 Task: Select a due date automation when advanced on, the moment a card is due add fields with all custom fields completed.
Action: Mouse moved to (925, 72)
Screenshot: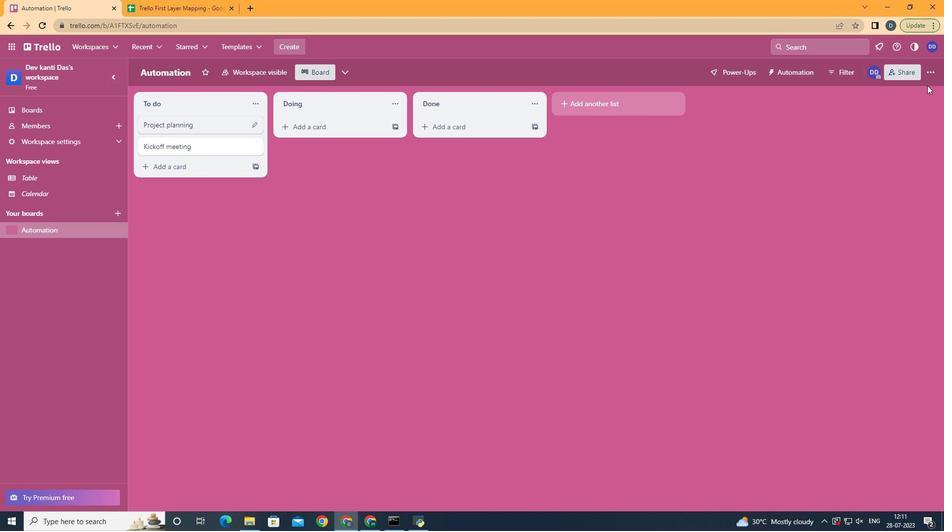 
Action: Mouse pressed left at (925, 72)
Screenshot: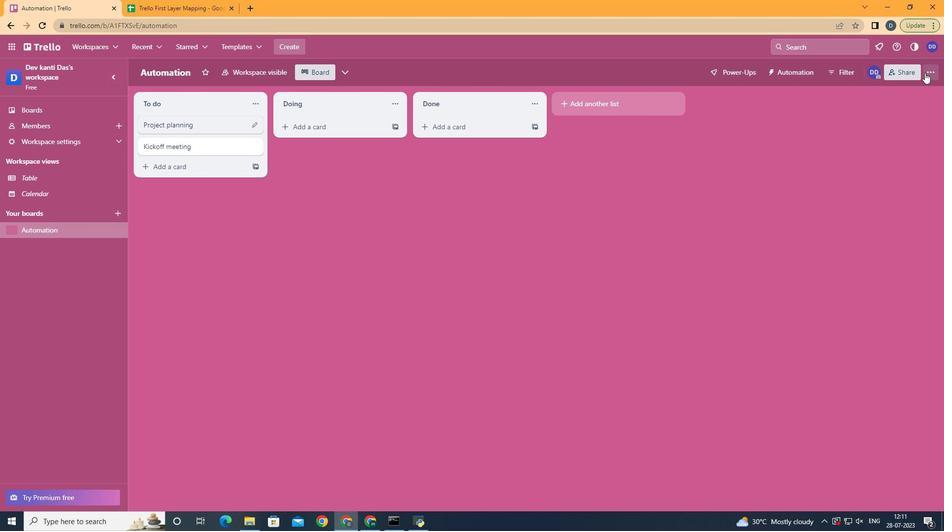 
Action: Mouse moved to (845, 204)
Screenshot: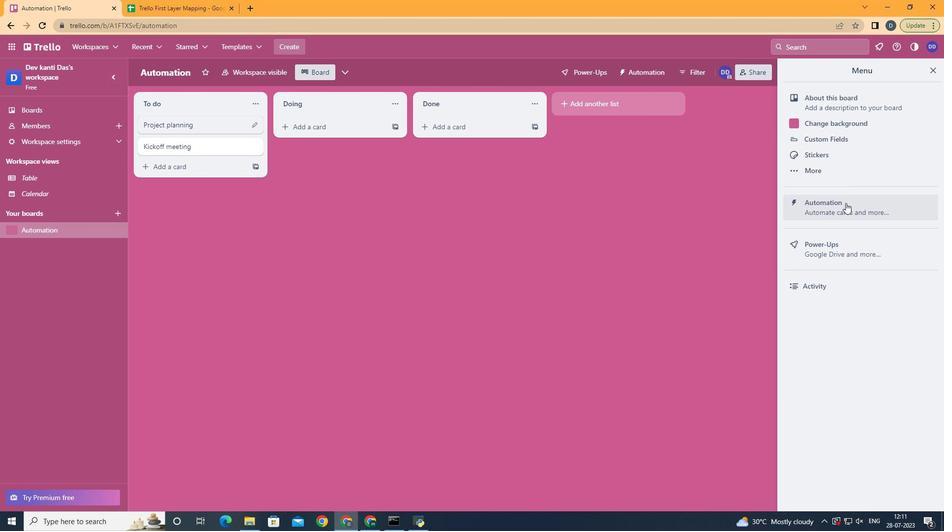
Action: Mouse pressed left at (845, 204)
Screenshot: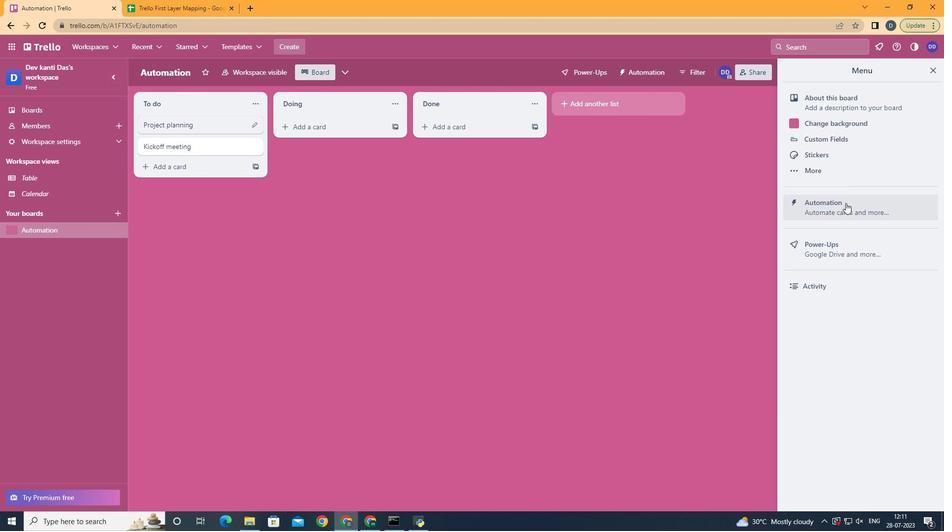 
Action: Mouse moved to (190, 205)
Screenshot: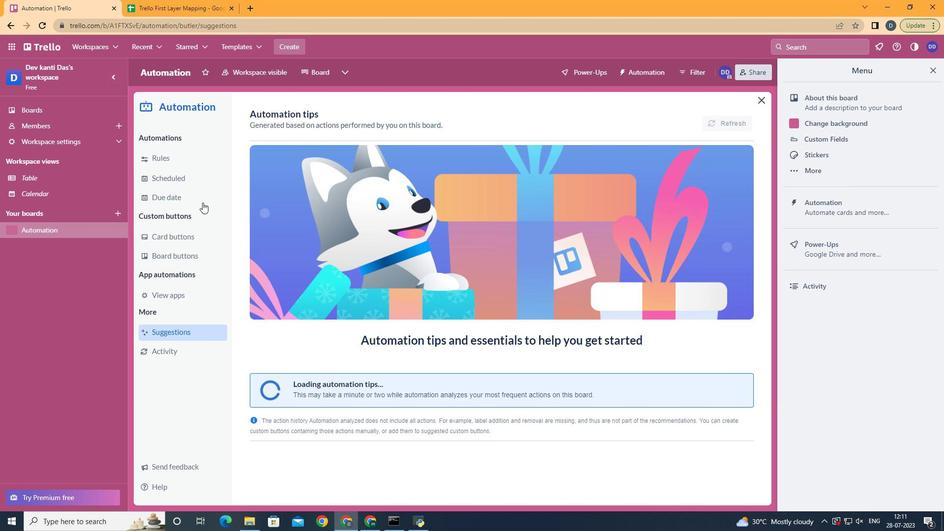 
Action: Mouse pressed left at (190, 205)
Screenshot: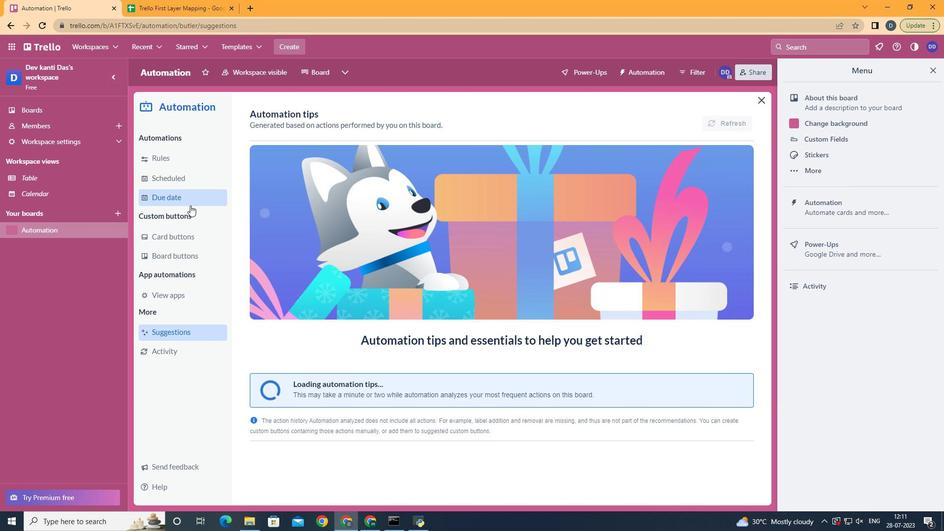 
Action: Mouse moved to (704, 117)
Screenshot: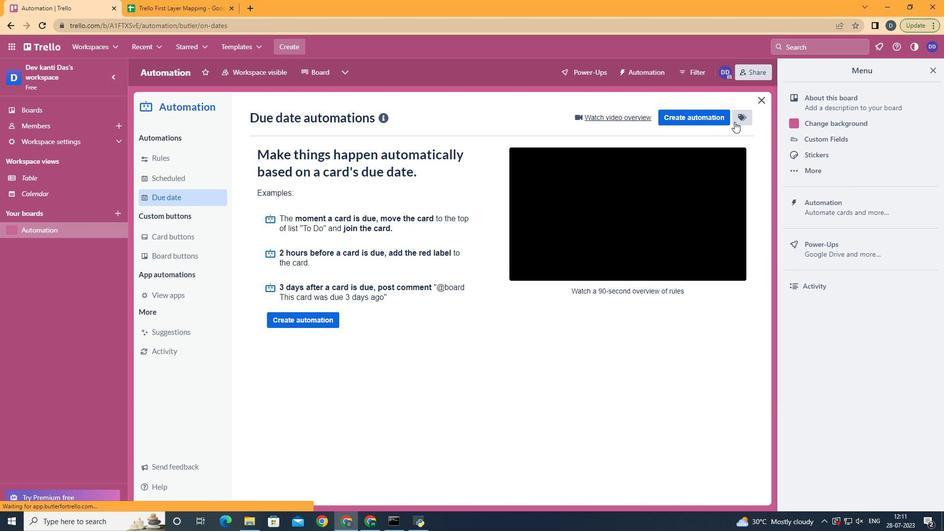 
Action: Mouse pressed left at (704, 117)
Screenshot: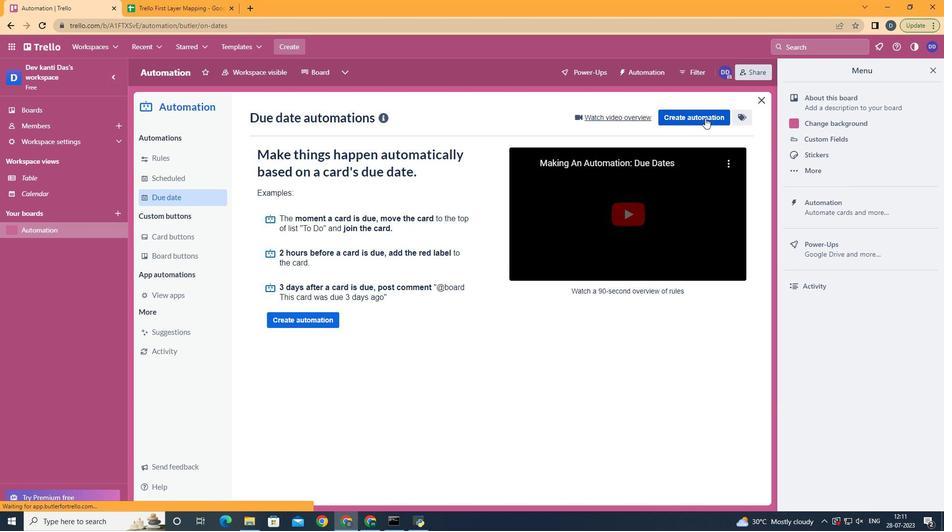 
Action: Mouse moved to (498, 209)
Screenshot: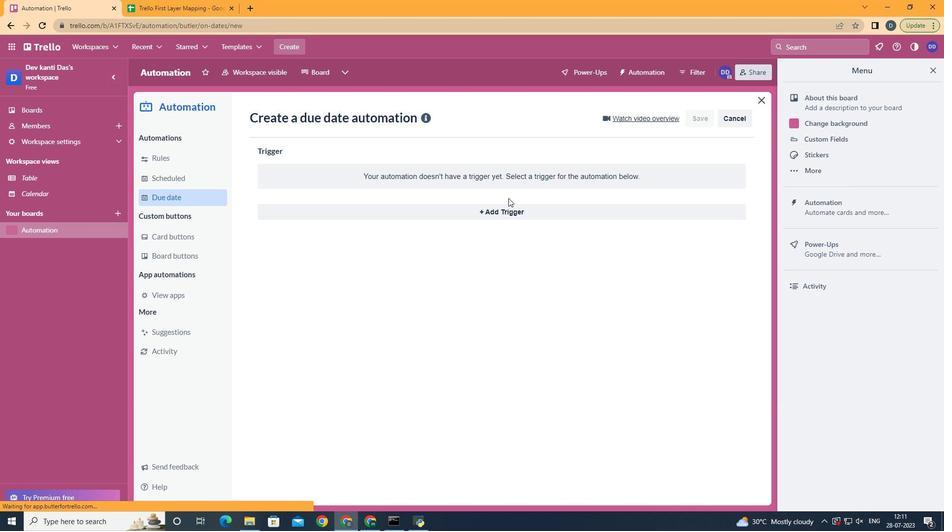 
Action: Mouse pressed left at (498, 209)
Screenshot: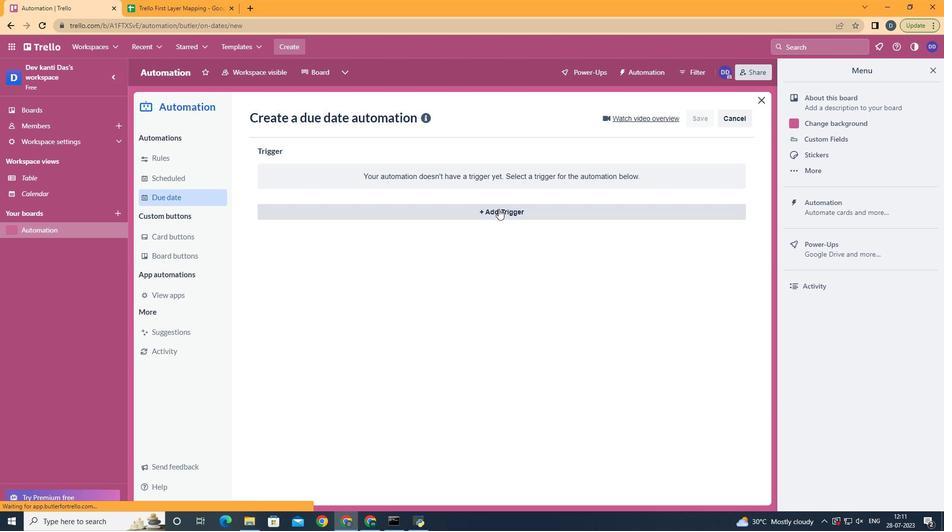 
Action: Mouse moved to (342, 327)
Screenshot: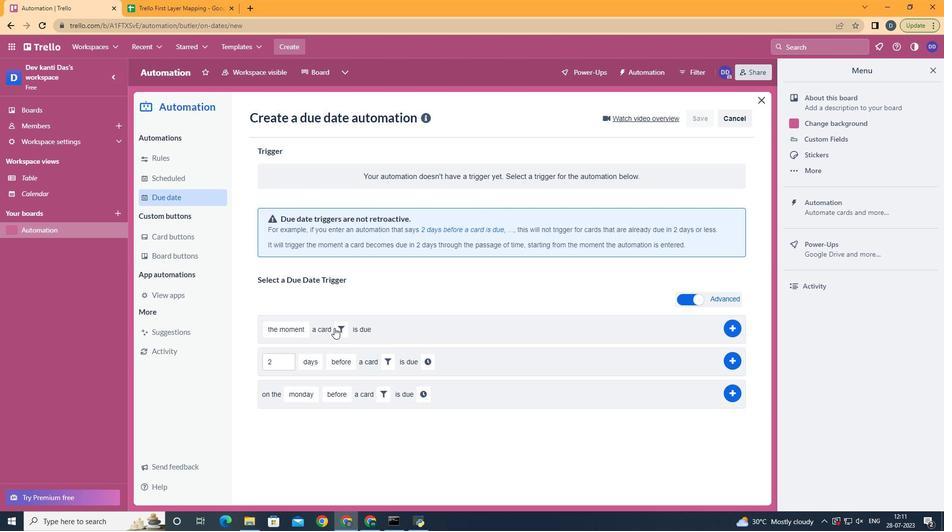 
Action: Mouse pressed left at (342, 327)
Screenshot: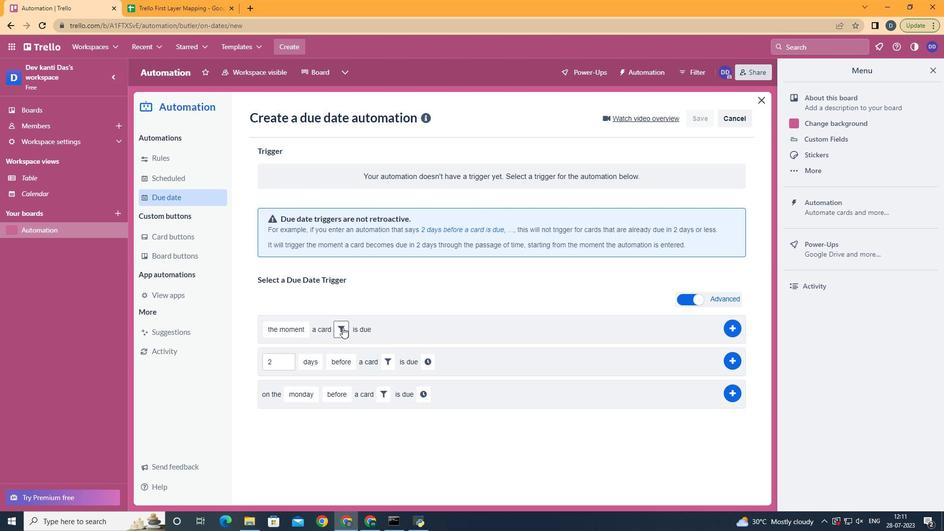 
Action: Mouse moved to (502, 359)
Screenshot: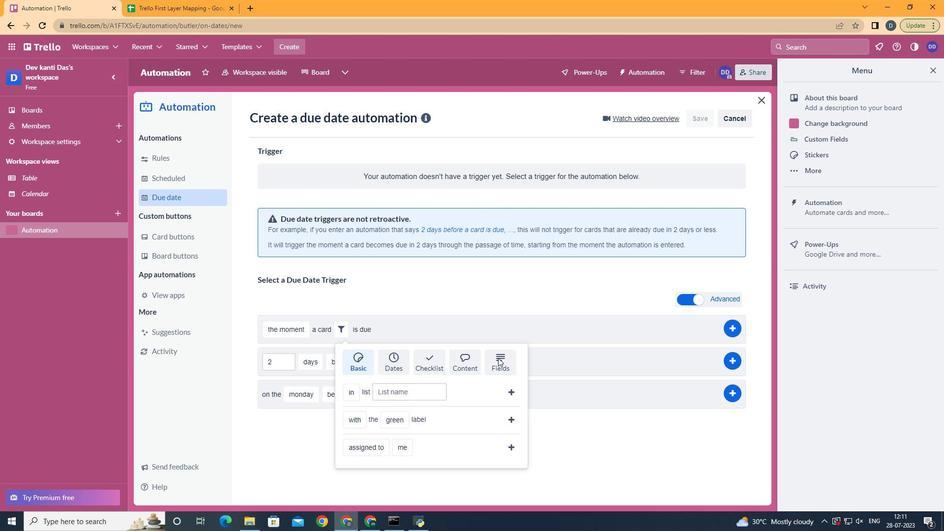 
Action: Mouse pressed left at (502, 359)
Screenshot: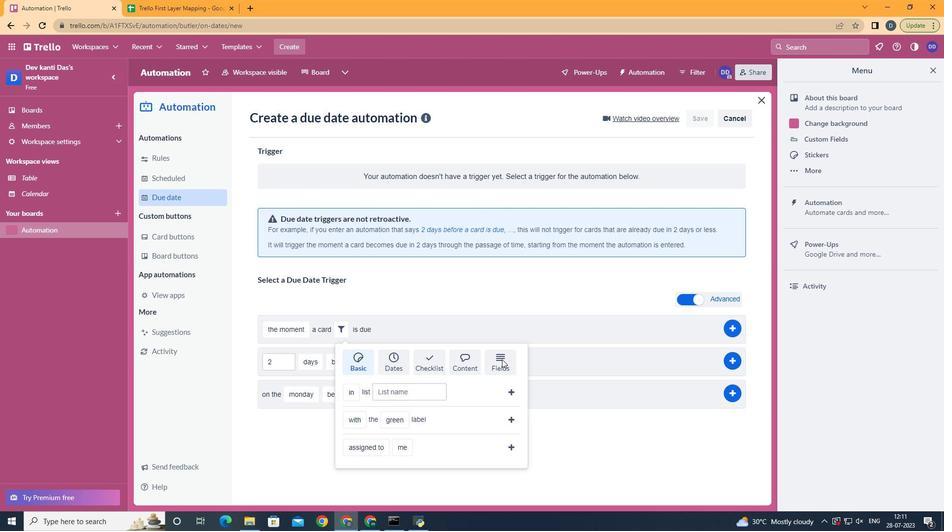 
Action: Mouse moved to (361, 422)
Screenshot: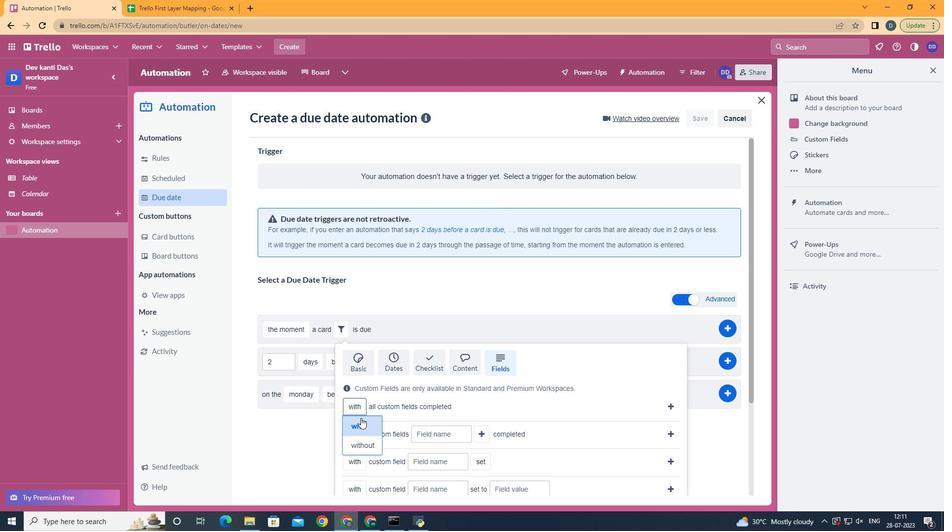 
Action: Mouse pressed left at (361, 422)
Screenshot: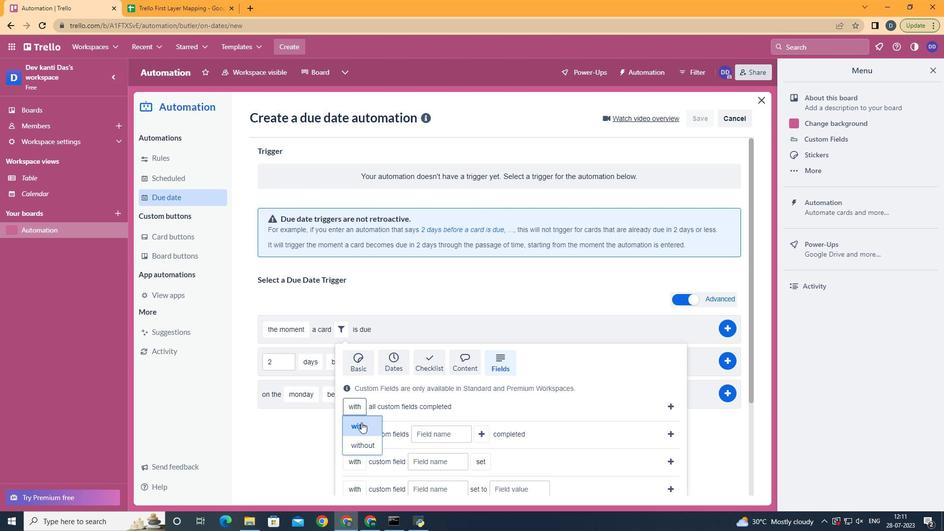 
Action: Mouse moved to (664, 404)
Screenshot: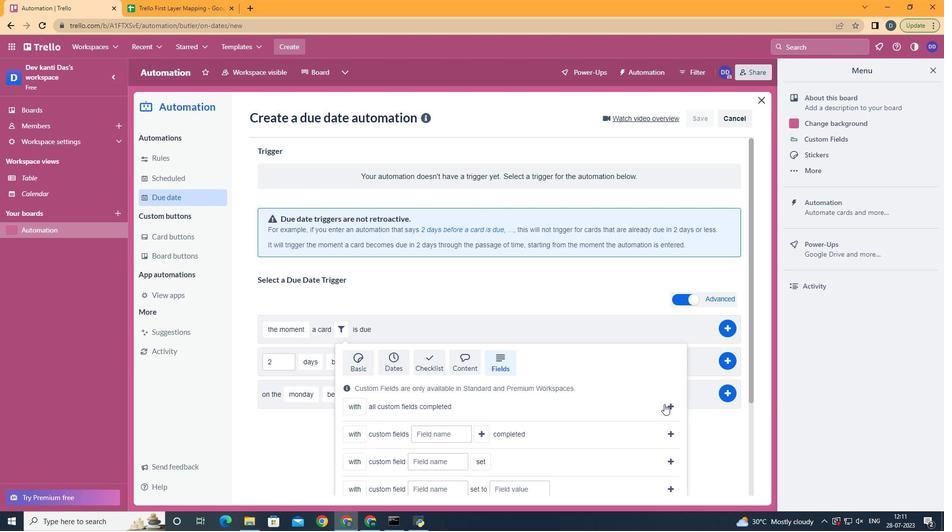 
Action: Mouse pressed left at (664, 404)
Screenshot: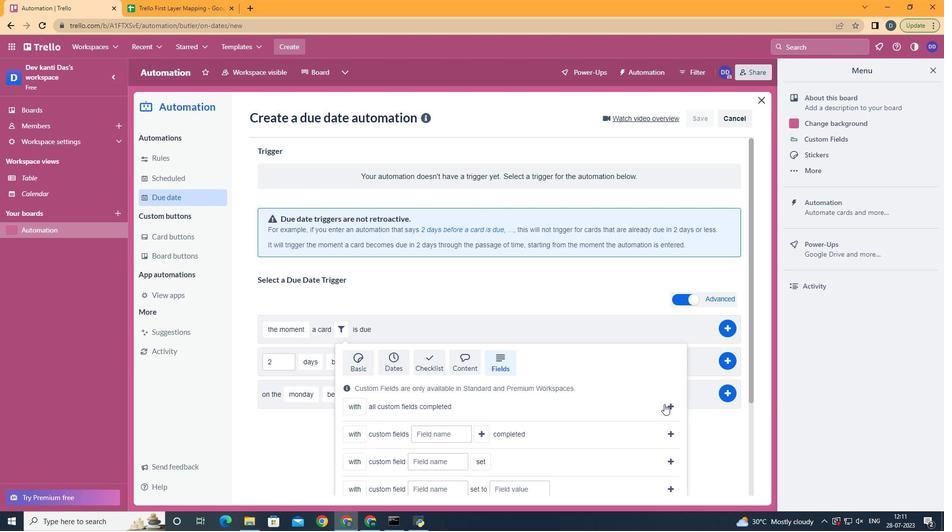 
Action: Mouse moved to (578, 332)
Screenshot: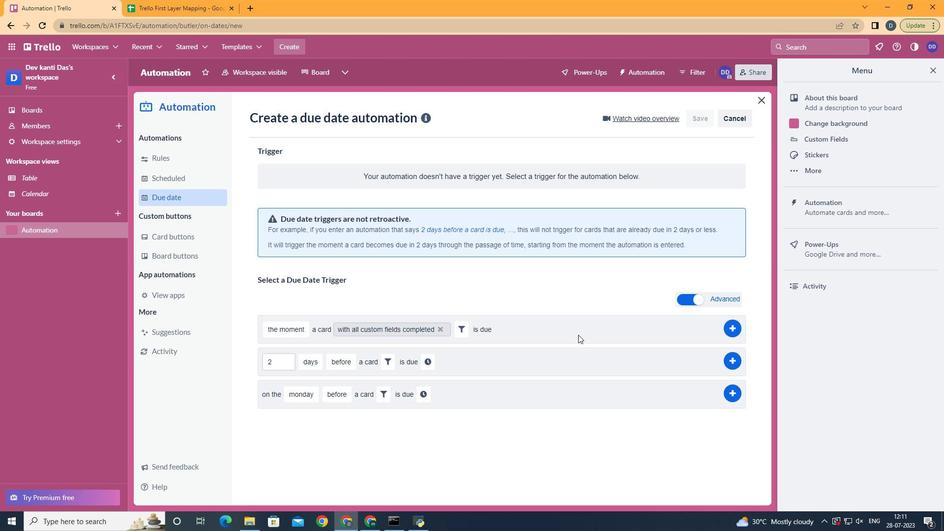
